 Task: Look for products in the category "More Dips & Spreads" from Heroica Mexico only.
Action: Mouse moved to (782, 305)
Screenshot: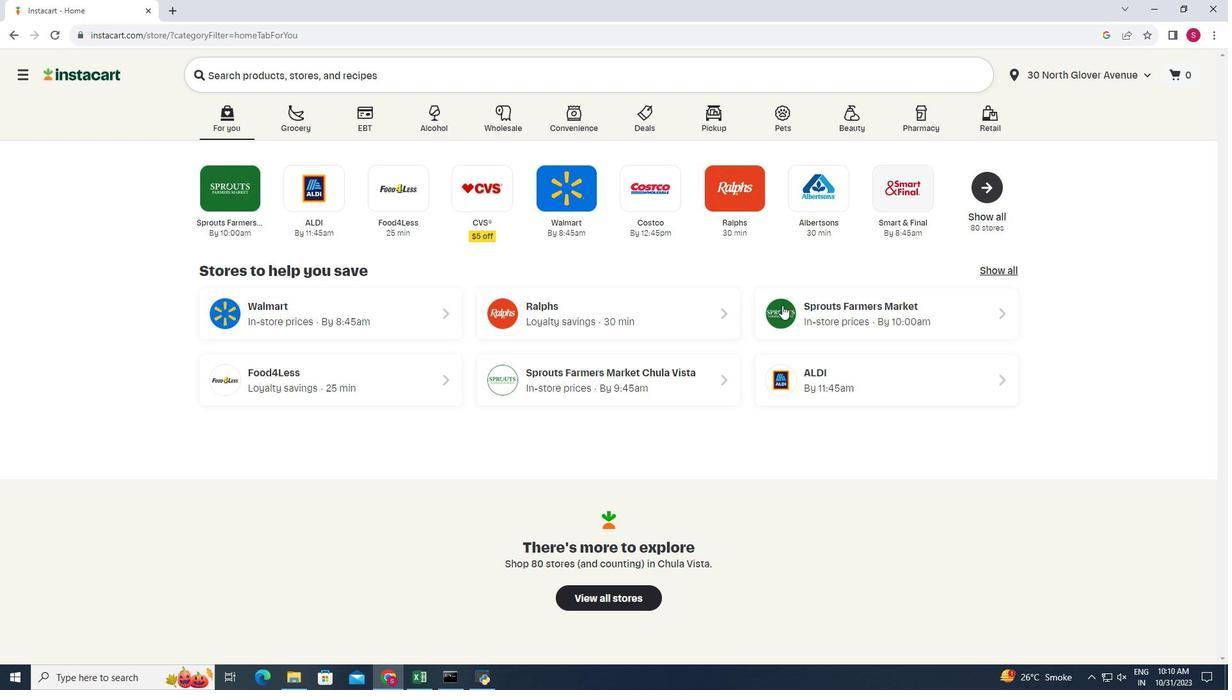 
Action: Mouse pressed left at (782, 305)
Screenshot: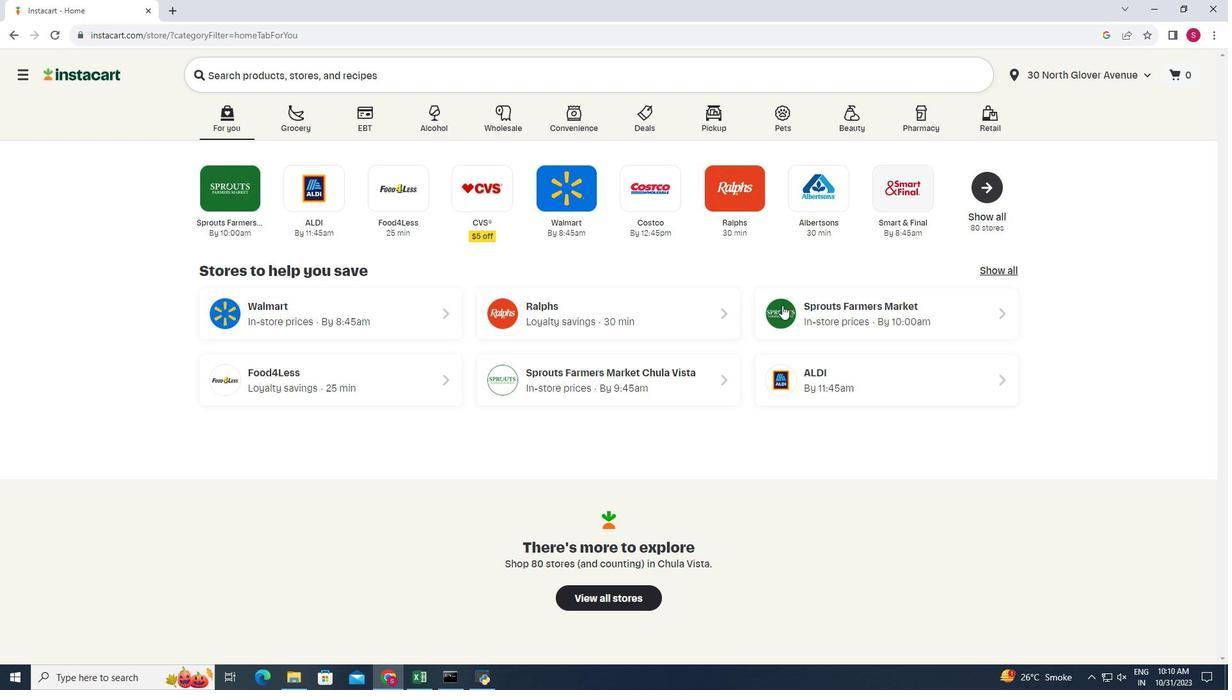 
Action: Mouse moved to (53, 569)
Screenshot: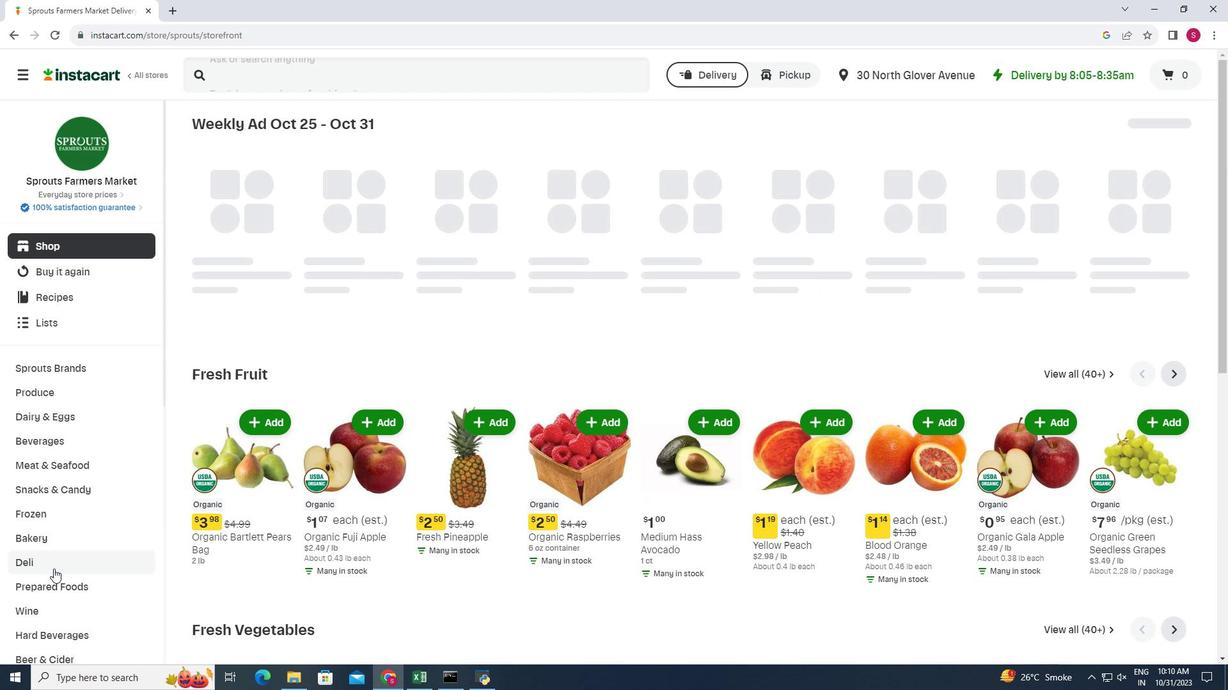 
Action: Mouse pressed left at (53, 569)
Screenshot: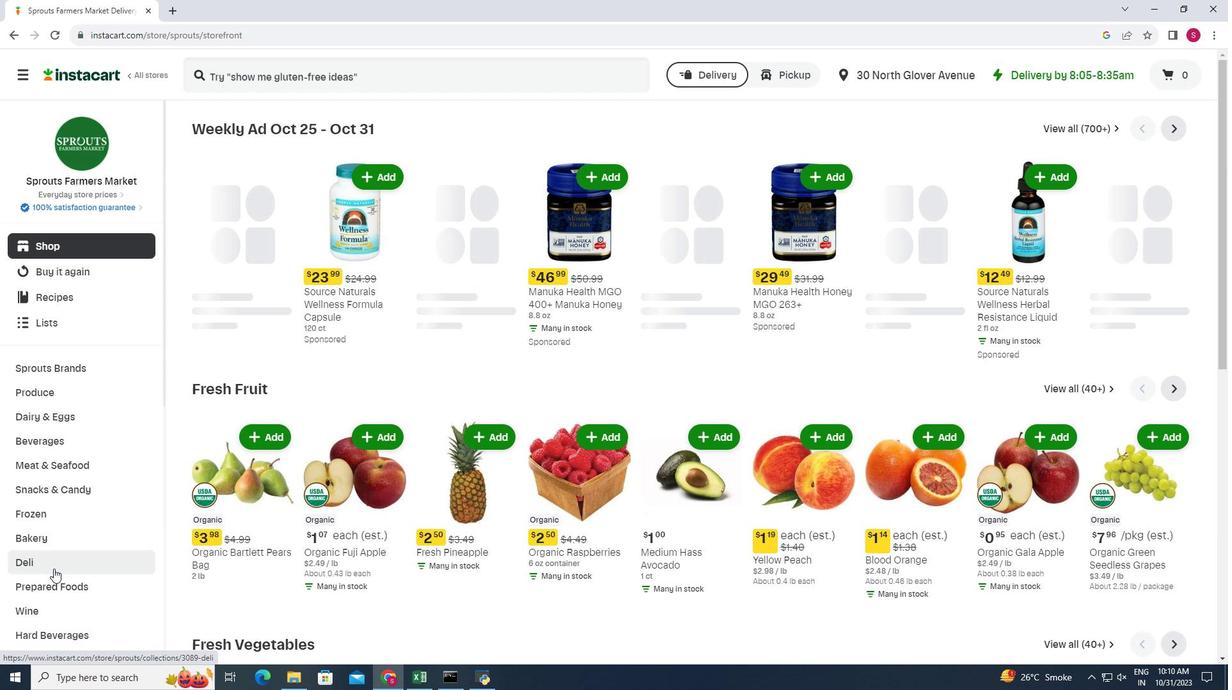 
Action: Mouse moved to (397, 161)
Screenshot: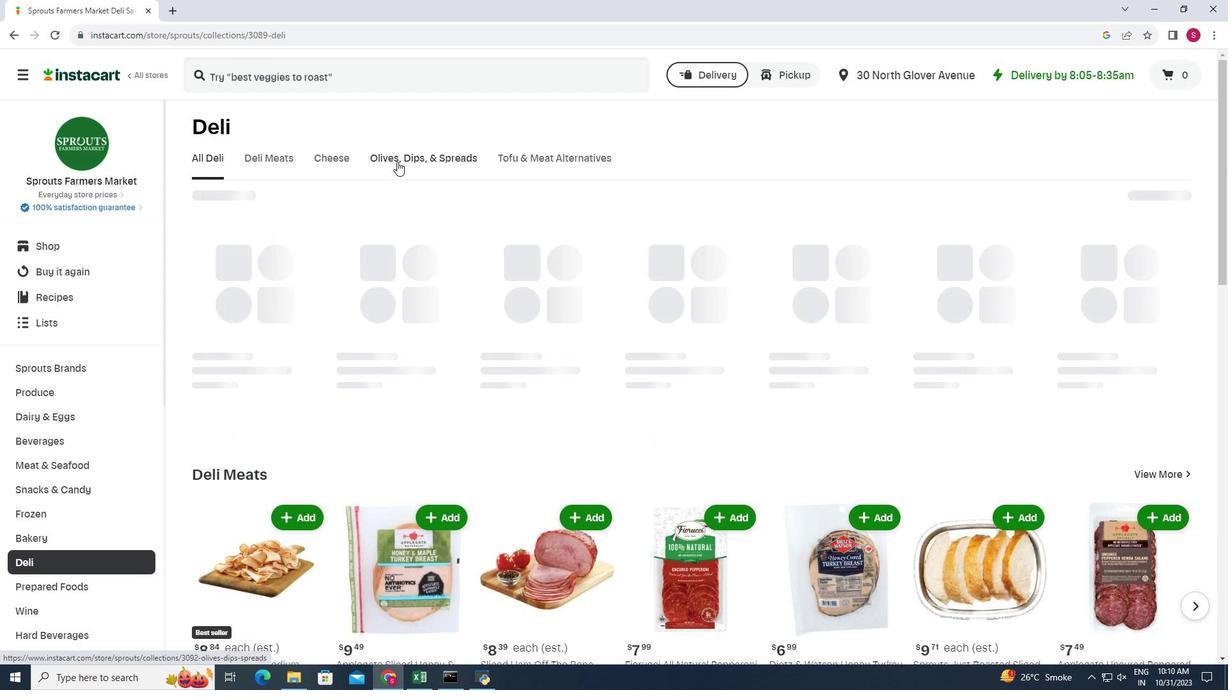 
Action: Mouse pressed left at (397, 161)
Screenshot: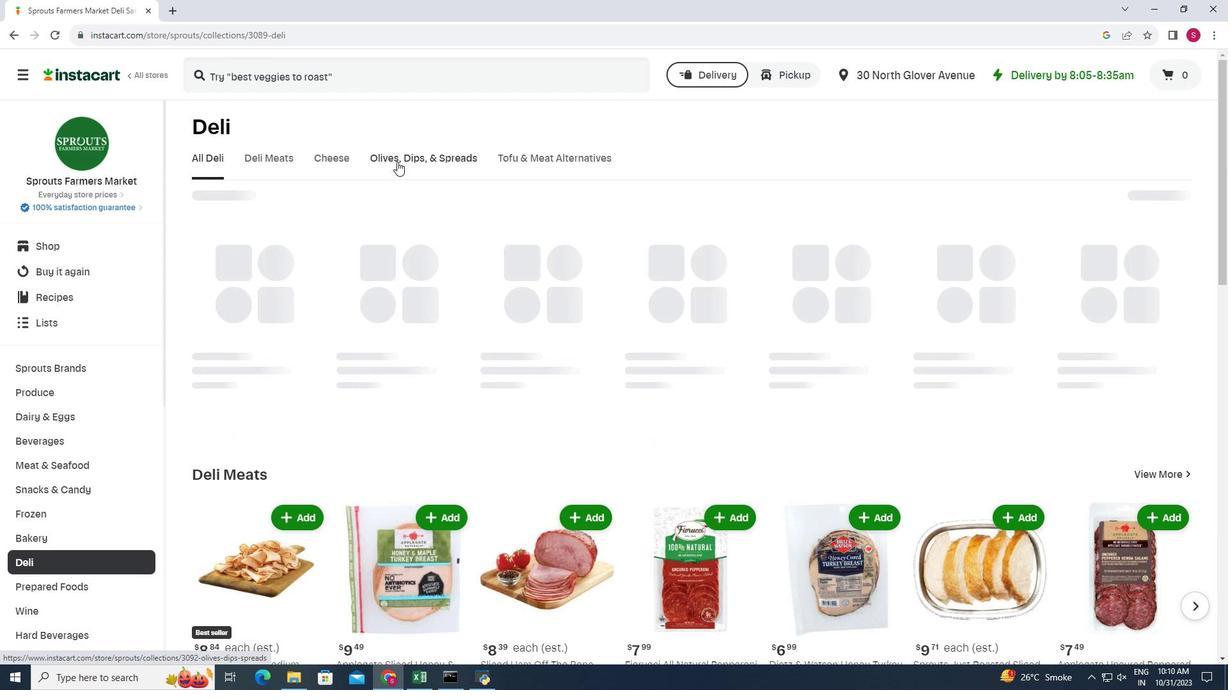 
Action: Mouse moved to (638, 207)
Screenshot: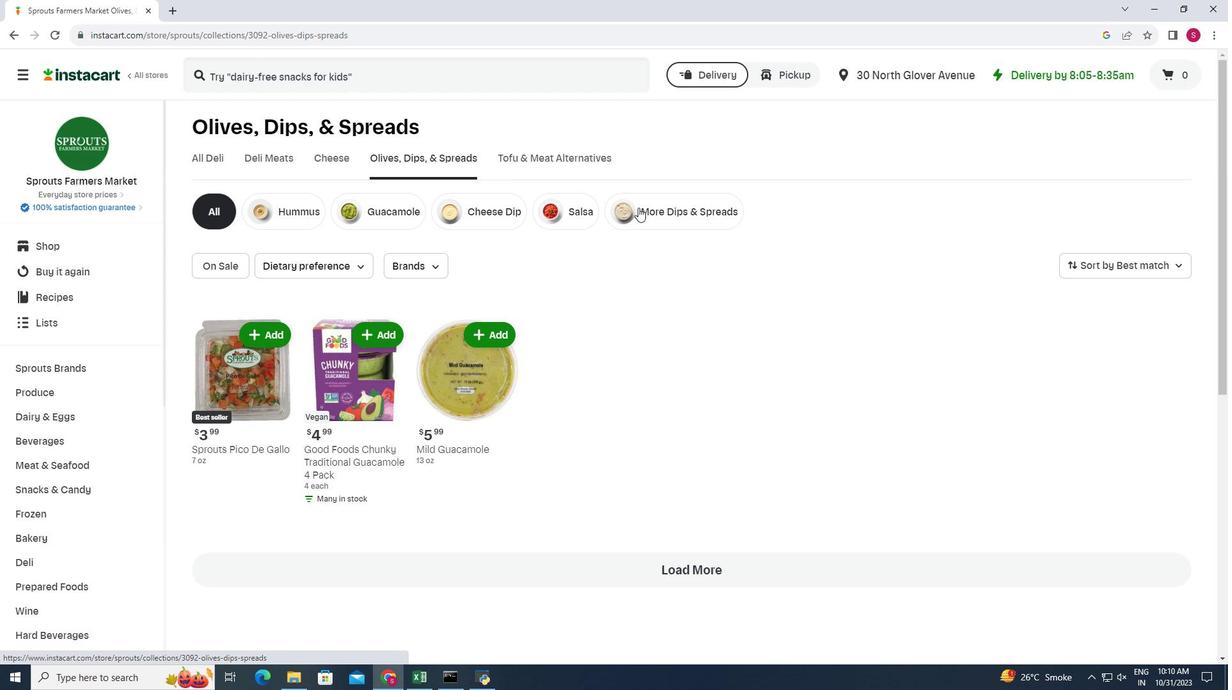 
Action: Mouse pressed left at (638, 207)
Screenshot: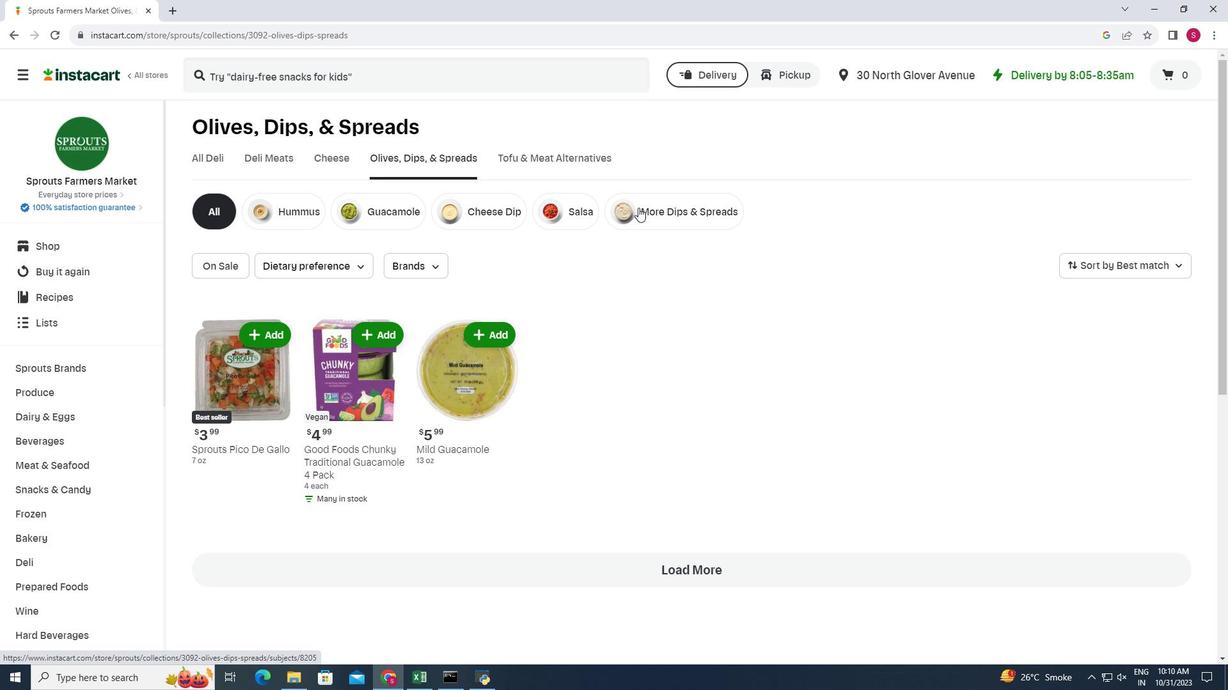 
Action: Mouse moved to (439, 258)
Screenshot: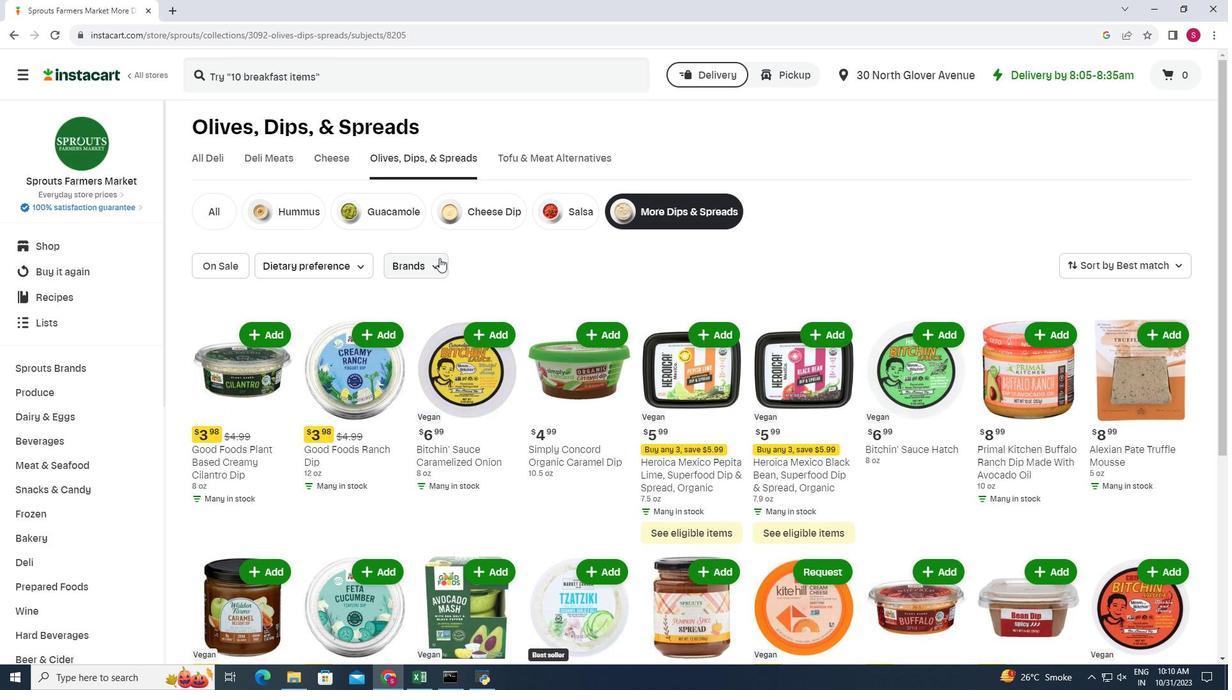 
Action: Mouse pressed left at (439, 258)
Screenshot: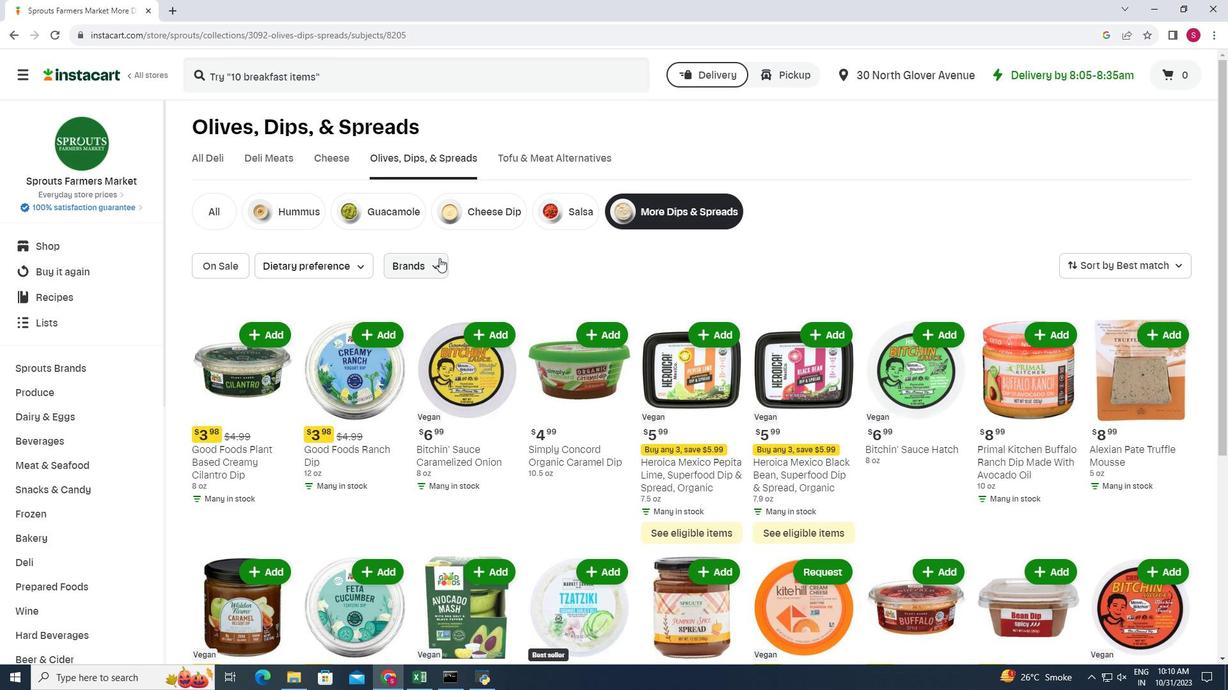 
Action: Mouse moved to (440, 312)
Screenshot: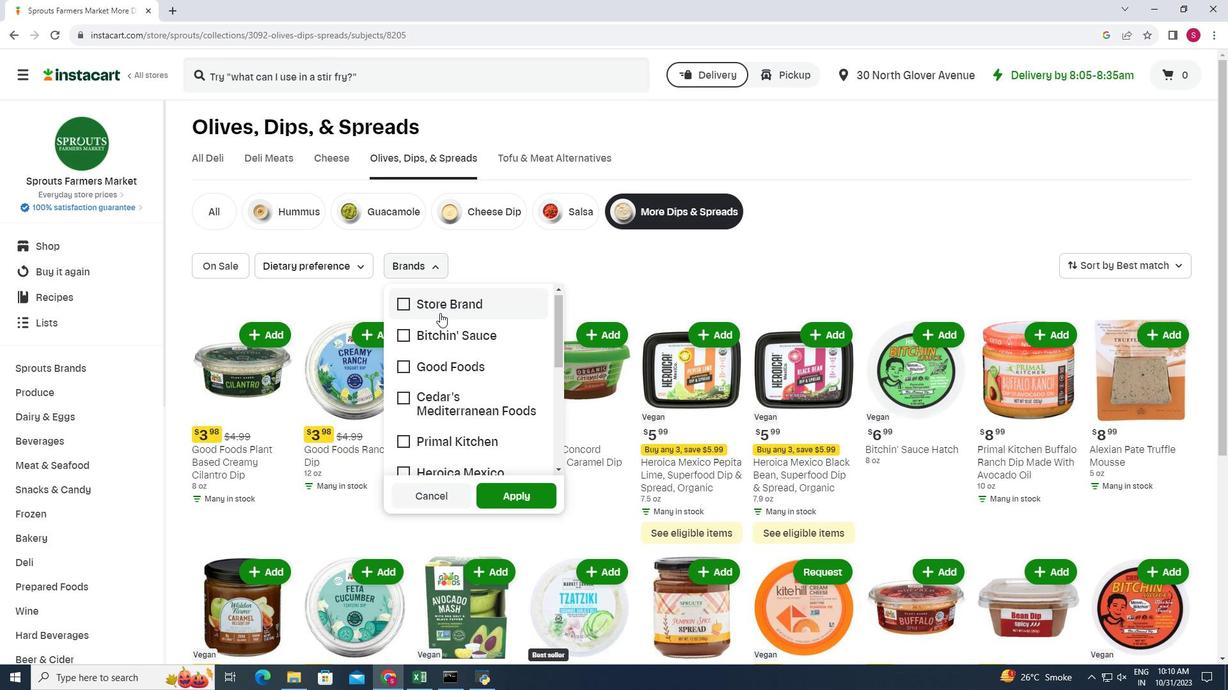 
Action: Mouse scrolled (440, 312) with delta (0, 0)
Screenshot: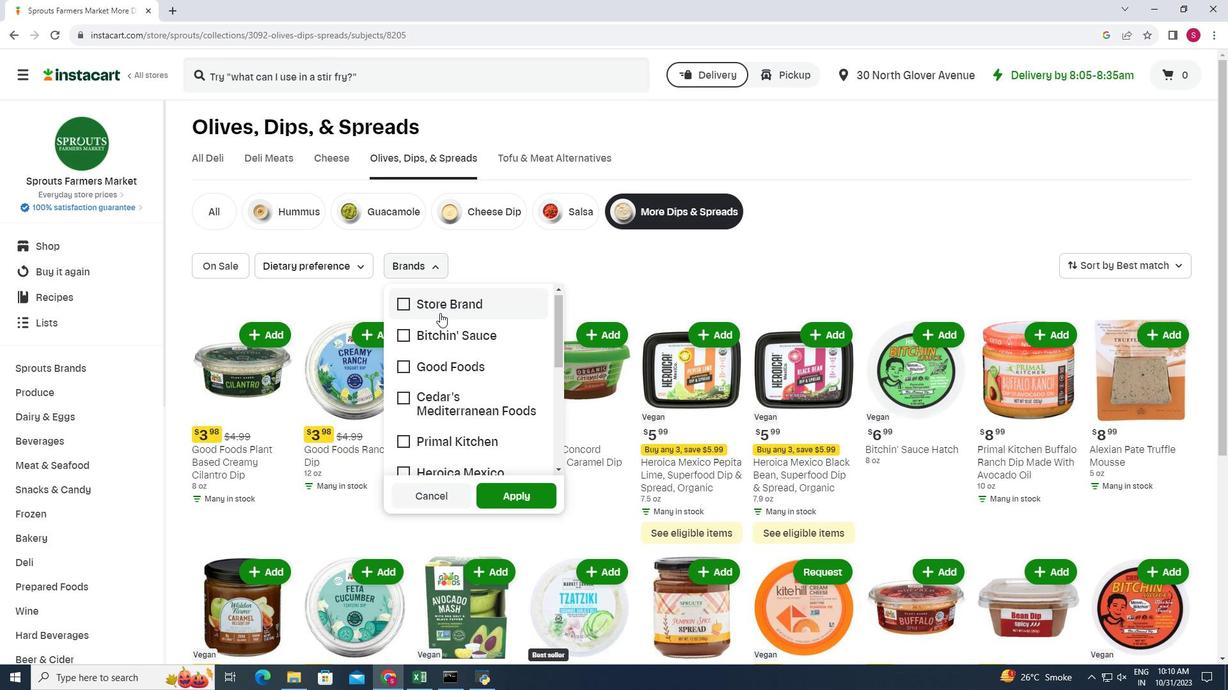 
Action: Mouse moved to (403, 409)
Screenshot: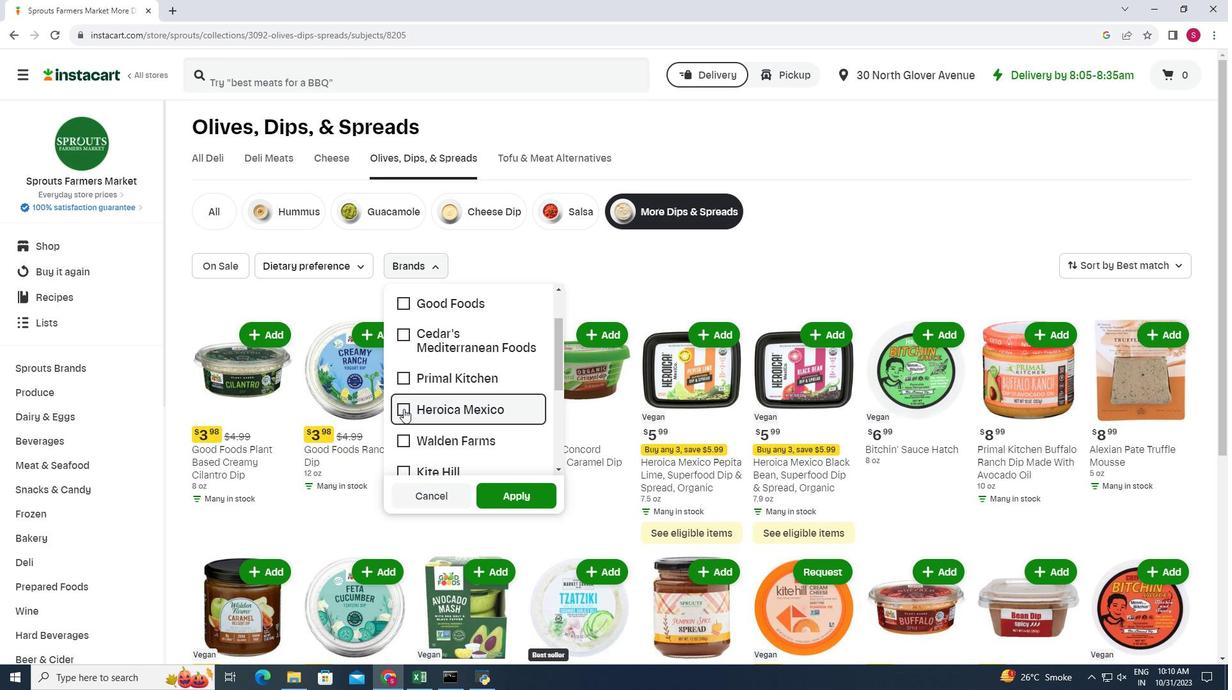 
Action: Mouse pressed left at (403, 409)
Screenshot: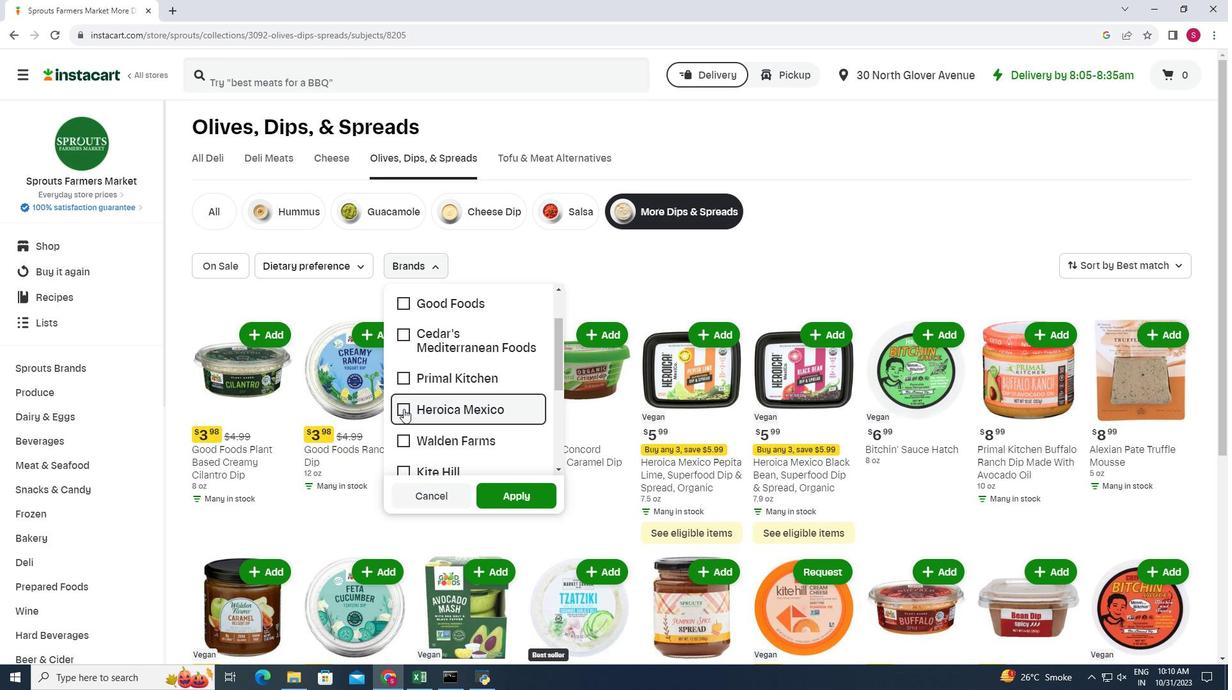 
Action: Mouse moved to (514, 490)
Screenshot: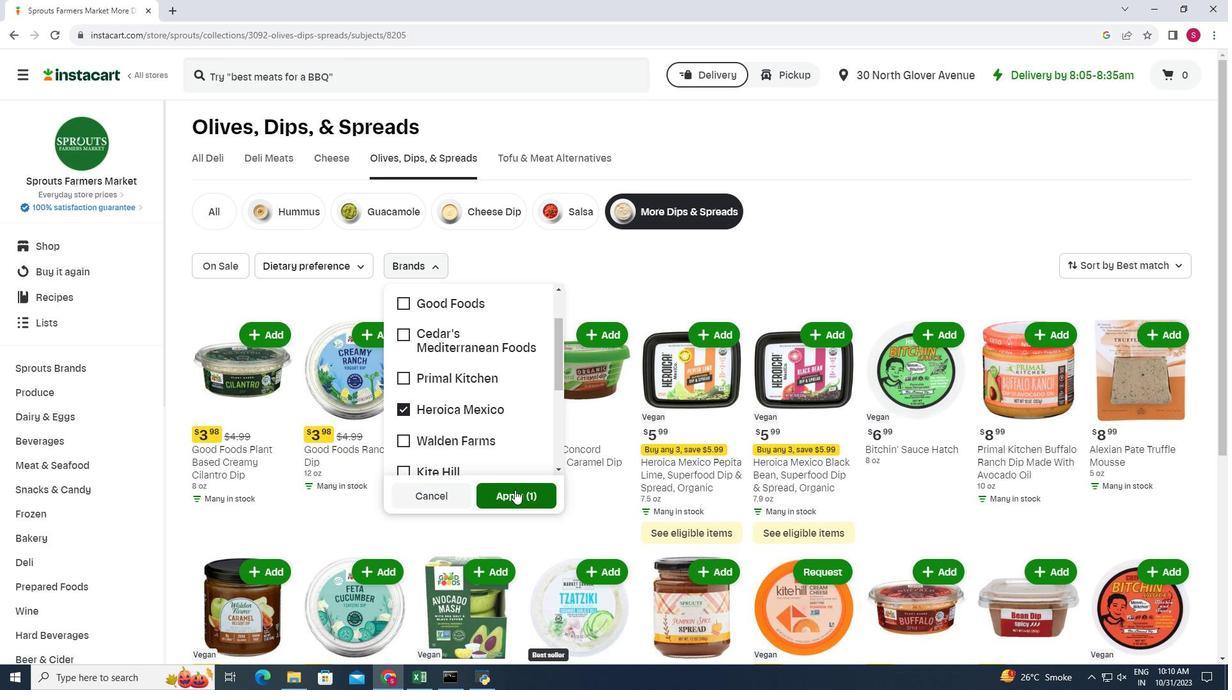 
Action: Mouse pressed left at (514, 490)
Screenshot: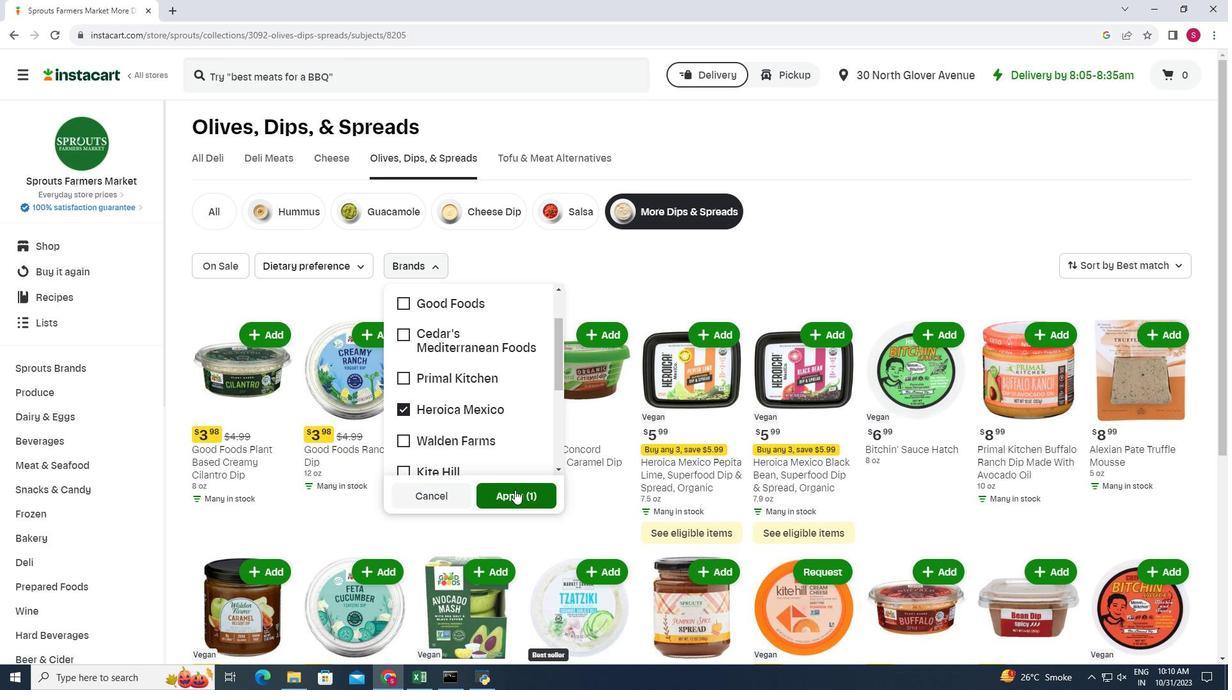 
Action: Mouse moved to (604, 291)
Screenshot: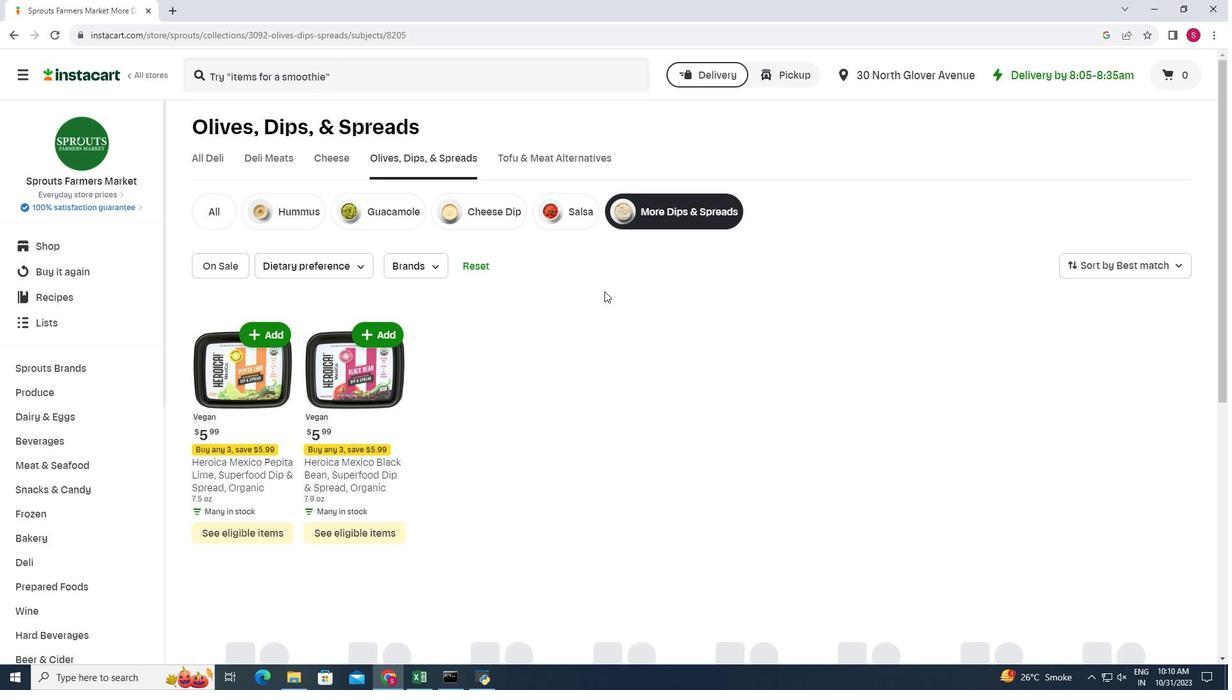 
Action: Mouse scrolled (604, 291) with delta (0, 0)
Screenshot: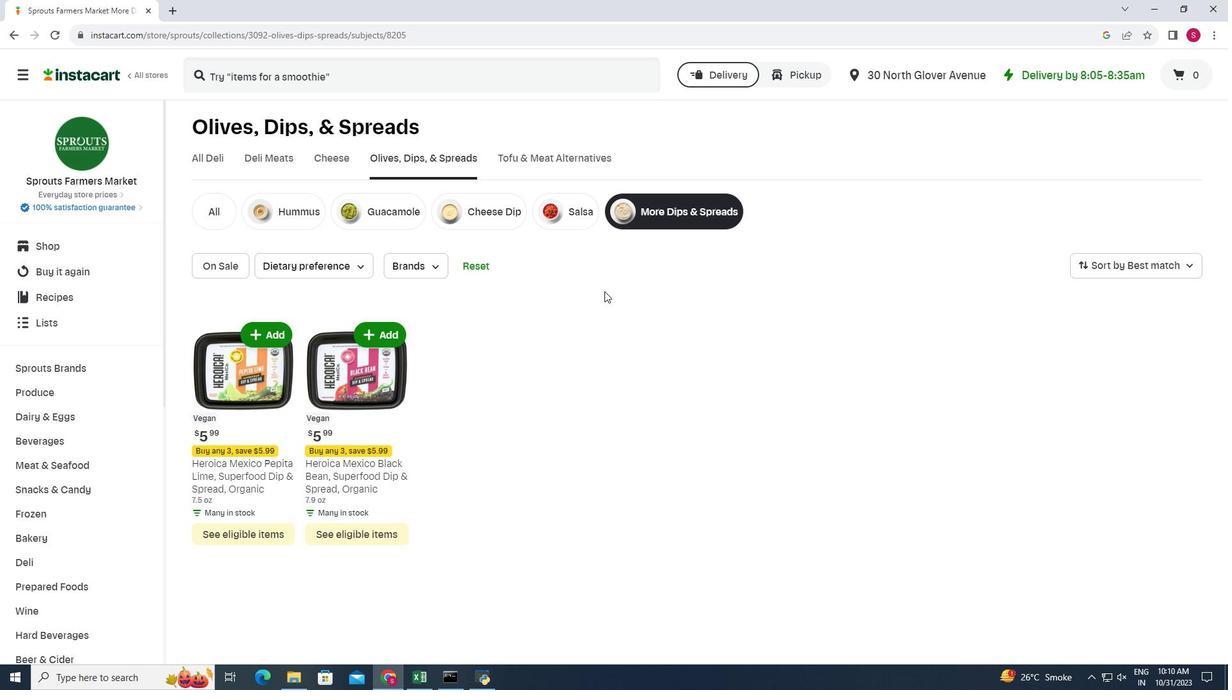 
Action: Mouse moved to (603, 291)
Screenshot: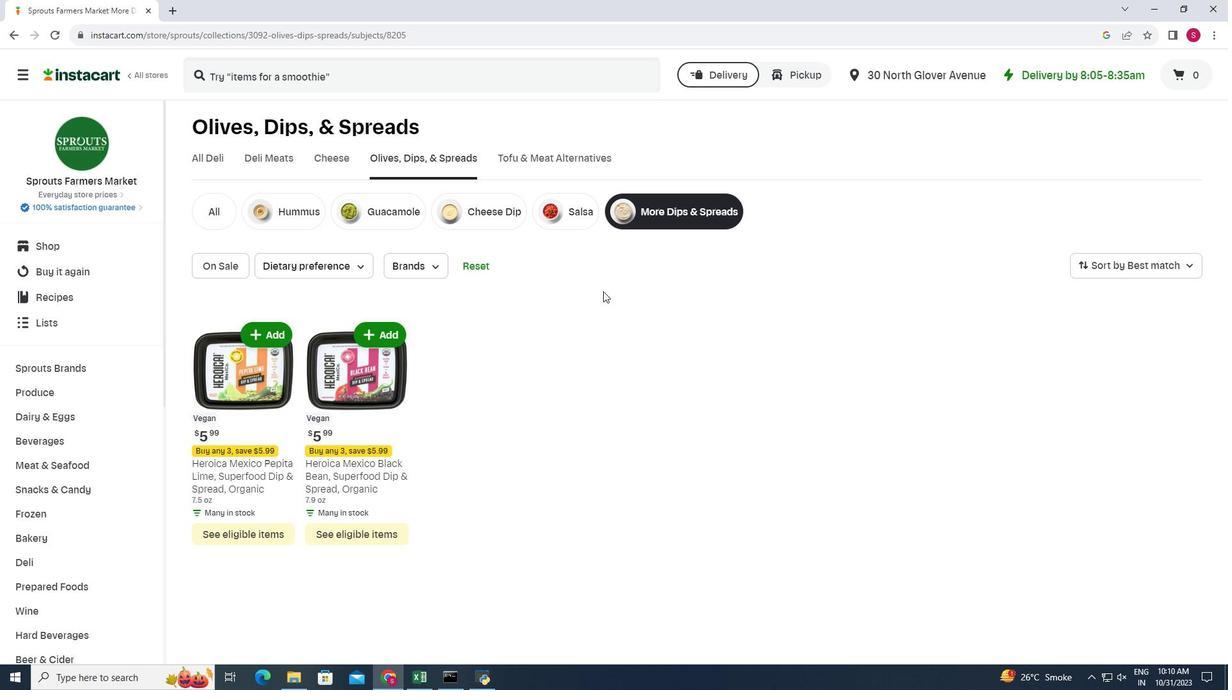 
Action: Mouse scrolled (603, 291) with delta (0, 0)
Screenshot: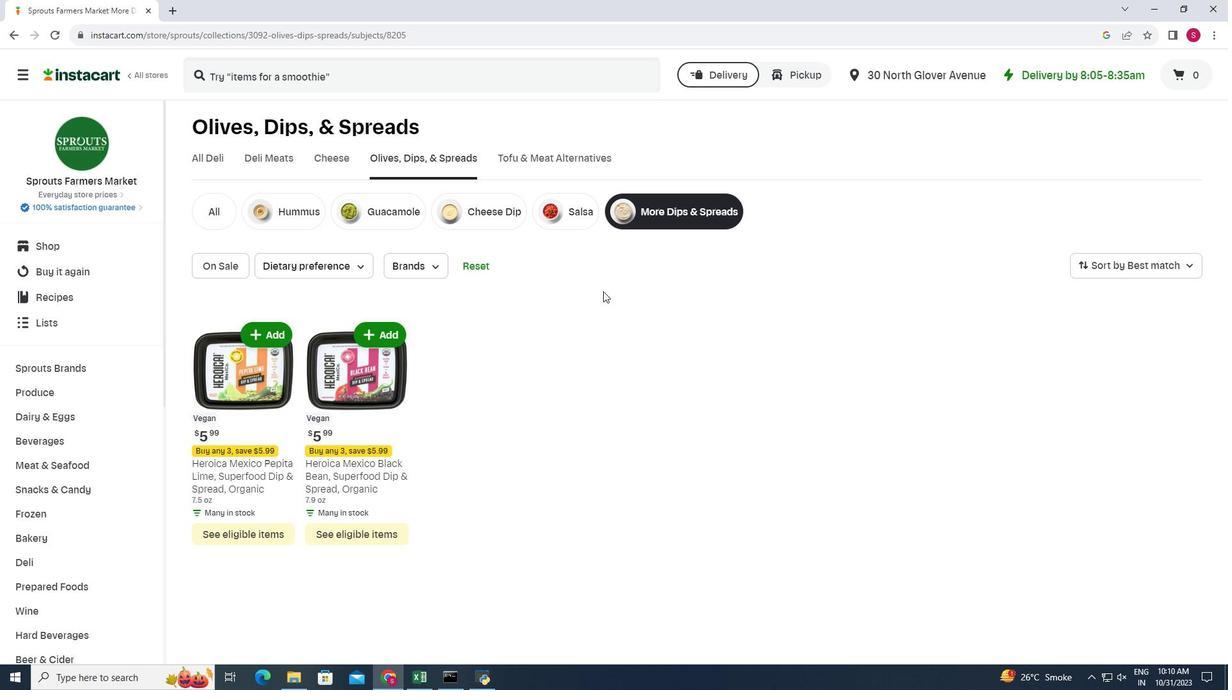 
Action: Mouse moved to (603, 291)
Screenshot: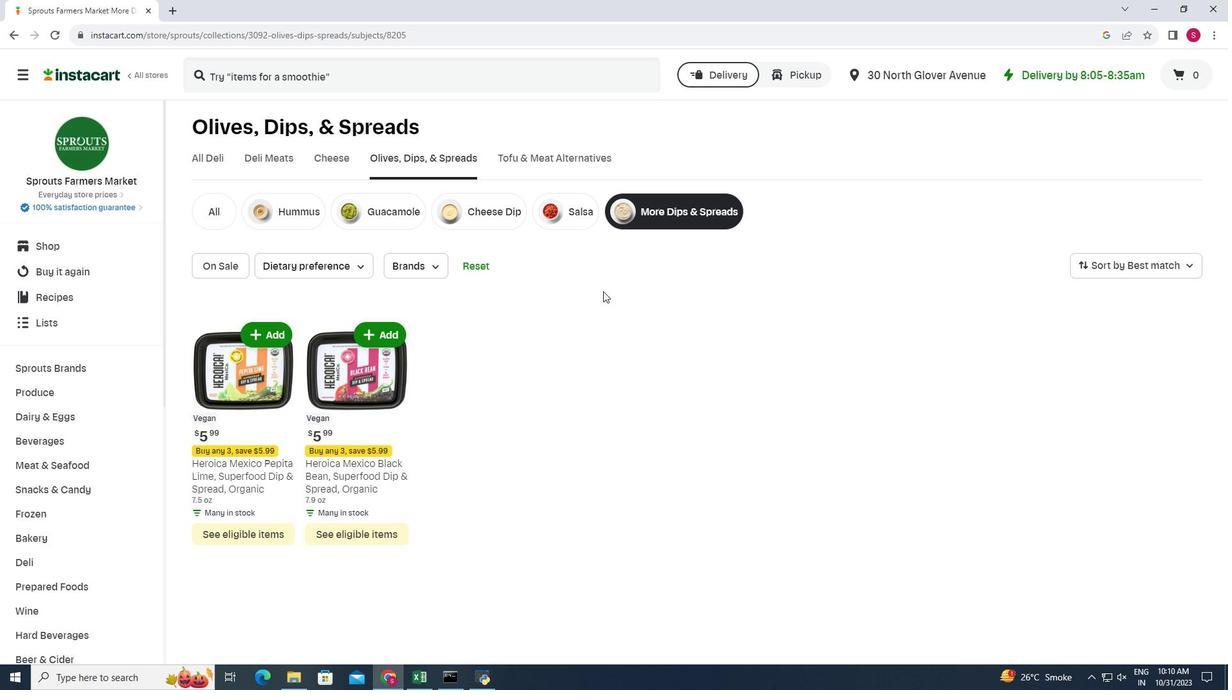 
